Task: Enable the video filter "Gaussian blue video filter" for transcode stream output.
Action: Mouse moved to (103, 13)
Screenshot: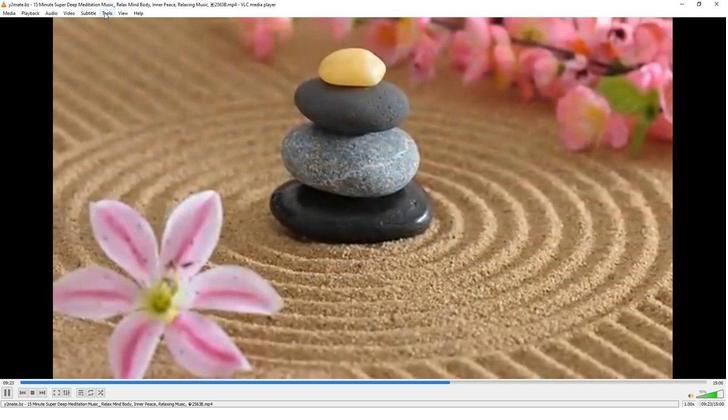 
Action: Mouse pressed left at (103, 13)
Screenshot: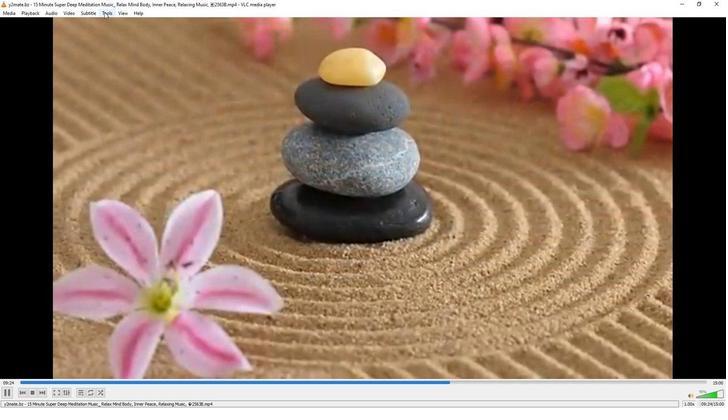 
Action: Mouse moved to (132, 102)
Screenshot: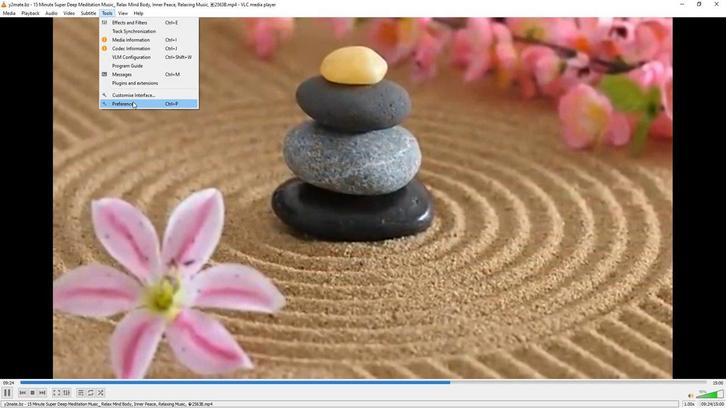 
Action: Mouse pressed left at (132, 102)
Screenshot: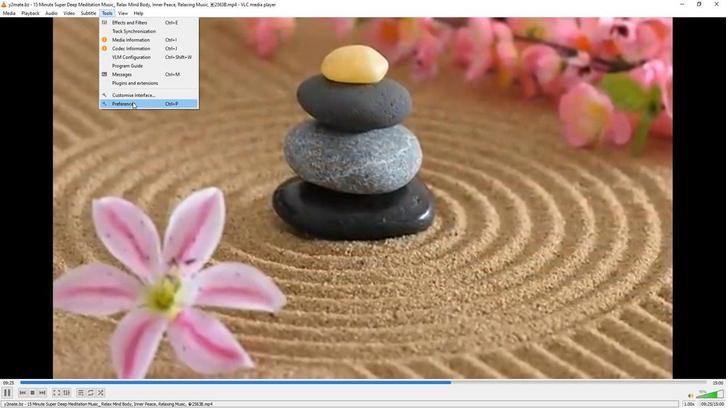 
Action: Mouse moved to (240, 331)
Screenshot: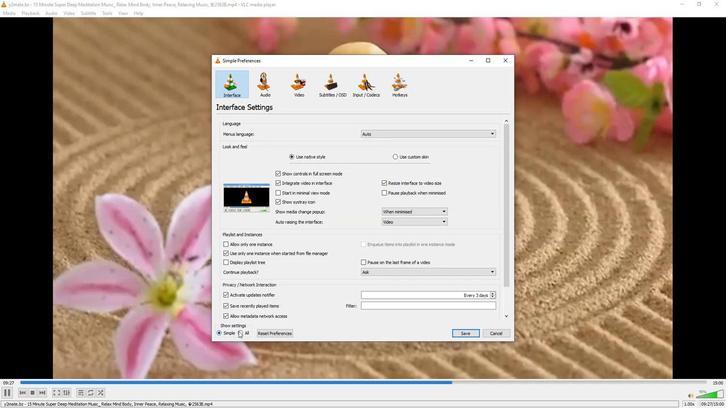 
Action: Mouse pressed left at (240, 331)
Screenshot: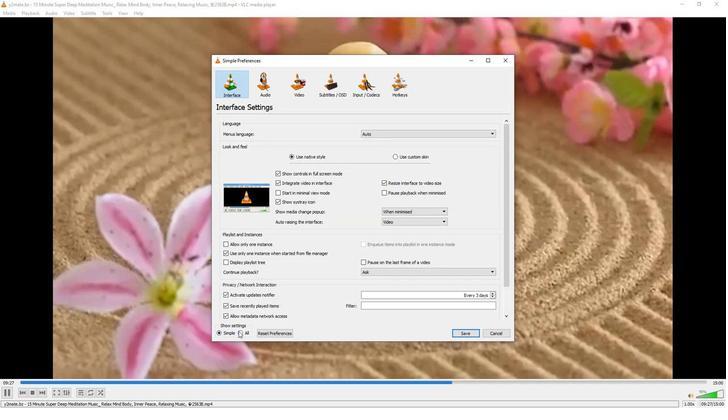 
Action: Mouse moved to (232, 253)
Screenshot: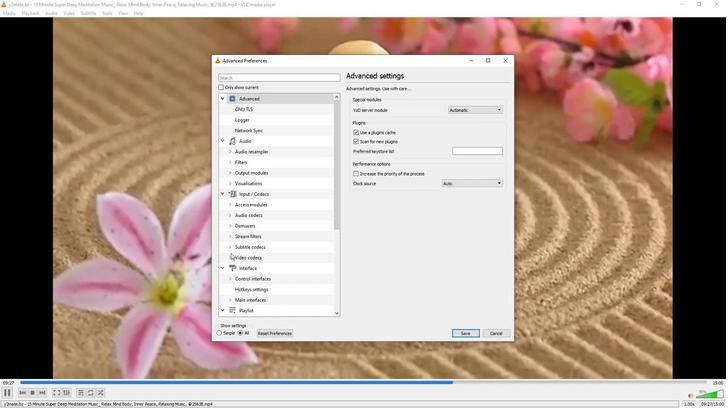 
Action: Mouse scrolled (232, 253) with delta (0, 0)
Screenshot: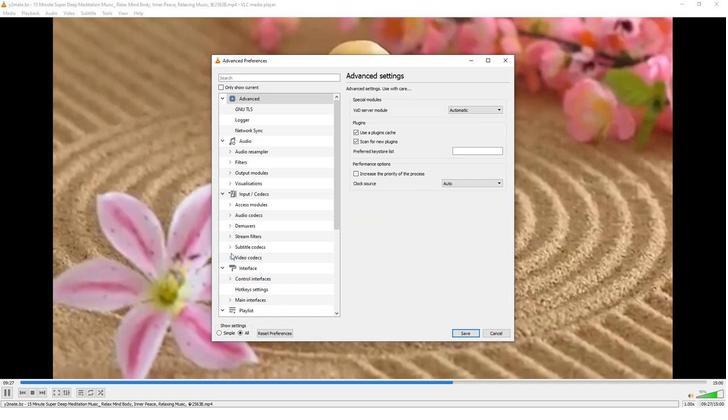 
Action: Mouse scrolled (232, 253) with delta (0, 0)
Screenshot: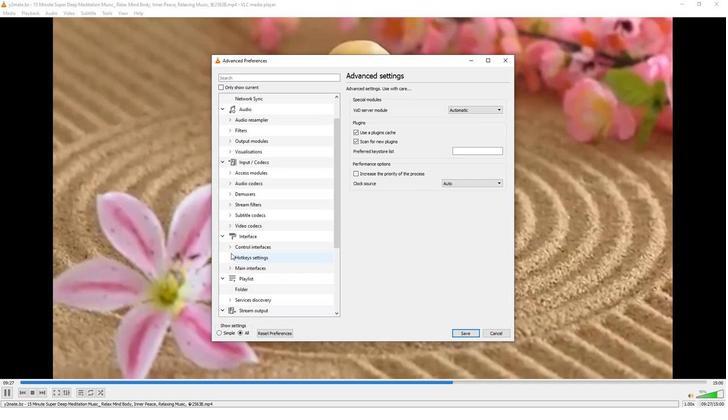 
Action: Mouse moved to (232, 253)
Screenshot: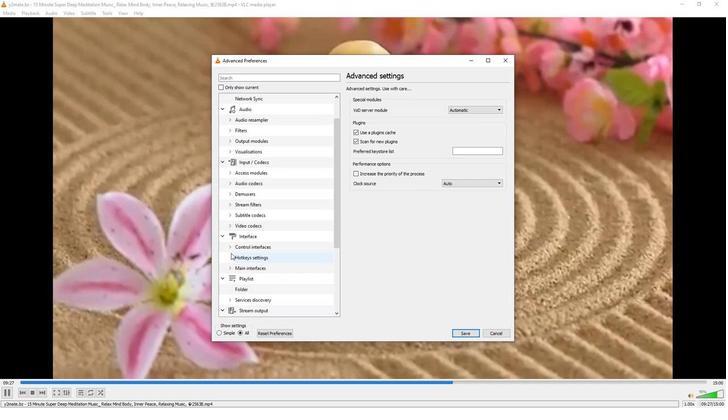 
Action: Mouse scrolled (232, 252) with delta (0, 0)
Screenshot: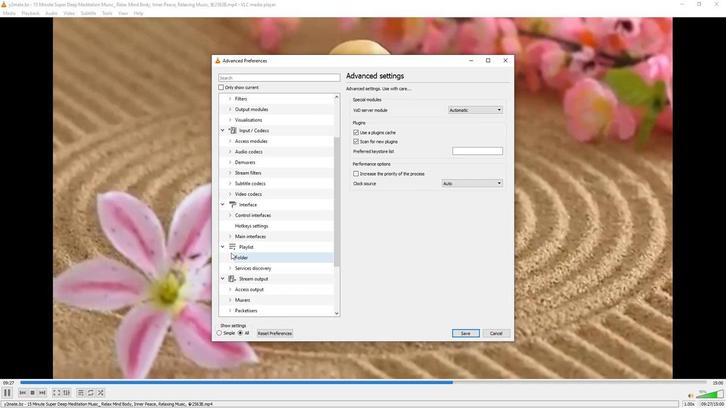 
Action: Mouse moved to (230, 289)
Screenshot: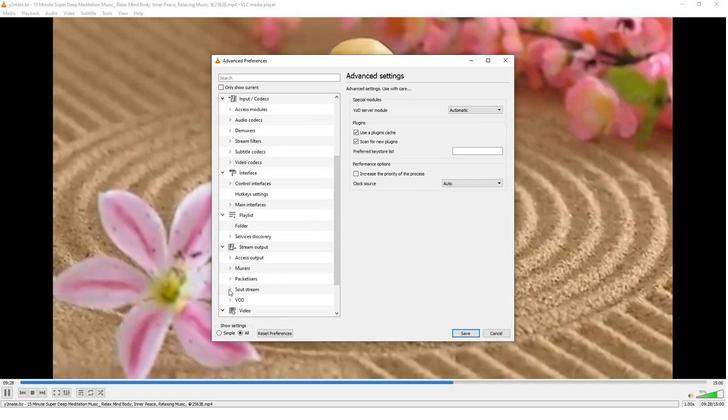 
Action: Mouse pressed left at (230, 289)
Screenshot: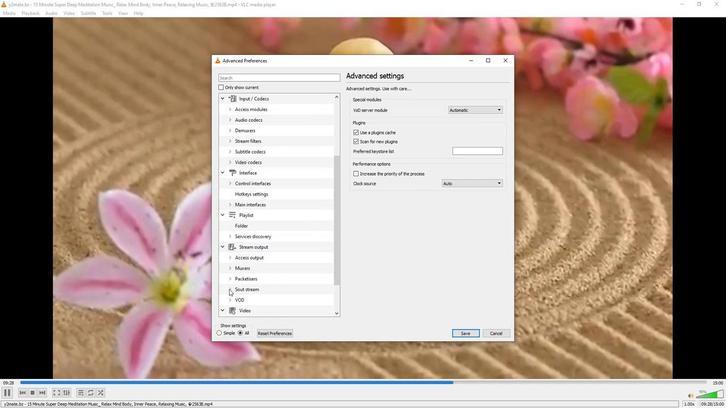 
Action: Mouse moved to (242, 261)
Screenshot: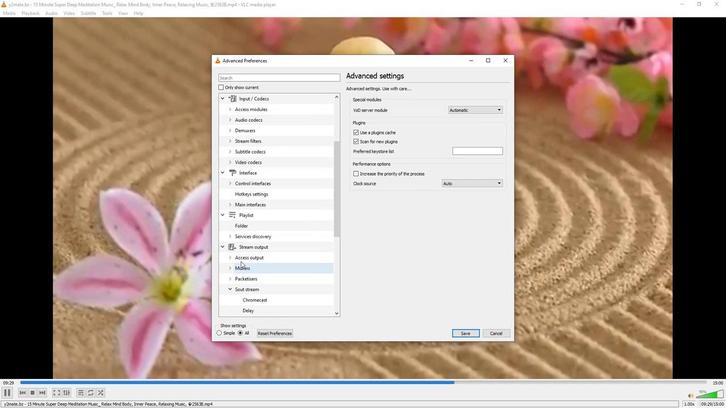 
Action: Mouse scrolled (242, 261) with delta (0, 0)
Screenshot: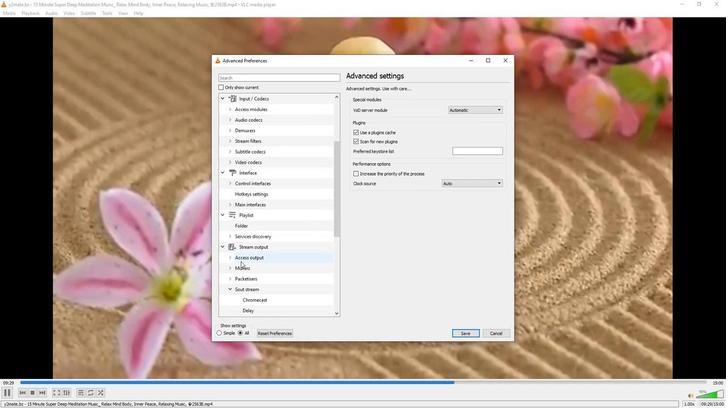 
Action: Mouse scrolled (242, 261) with delta (0, 0)
Screenshot: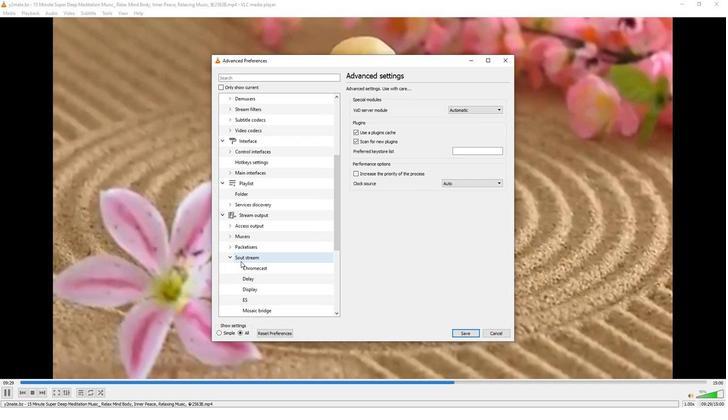 
Action: Mouse scrolled (242, 261) with delta (0, 0)
Screenshot: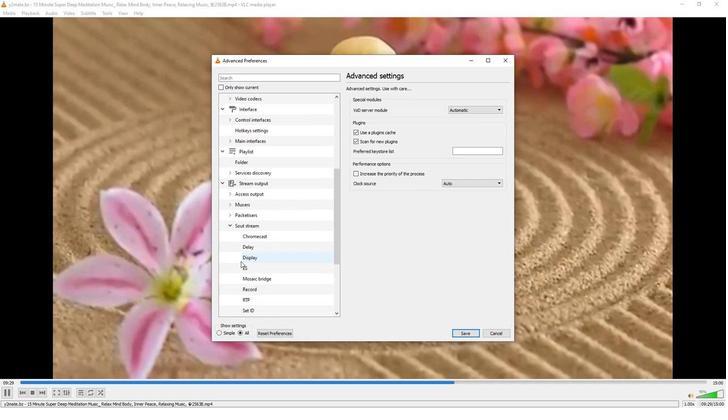 
Action: Mouse moved to (242, 258)
Screenshot: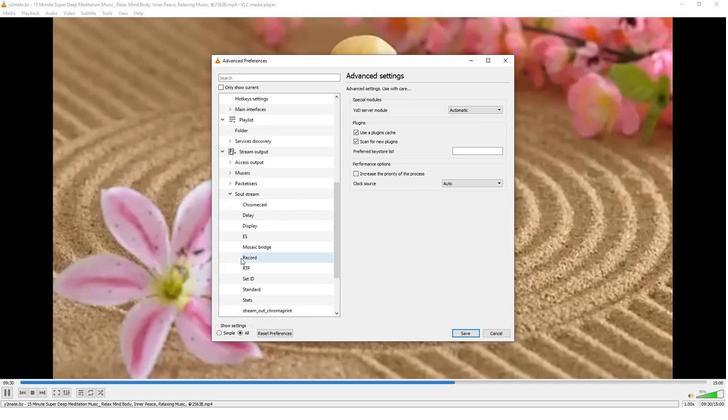 
Action: Mouse scrolled (242, 257) with delta (0, 0)
Screenshot: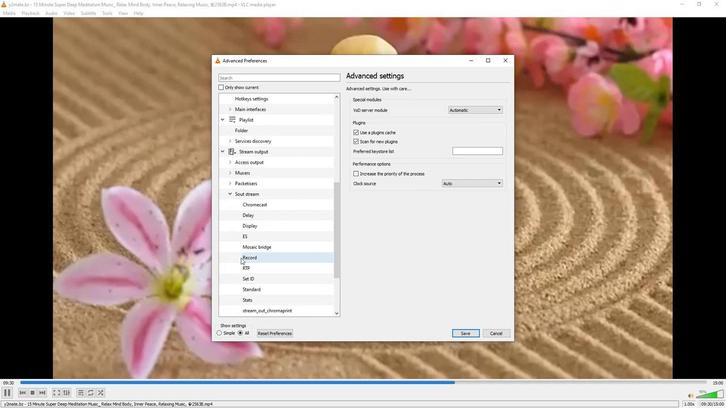 
Action: Mouse moved to (250, 288)
Screenshot: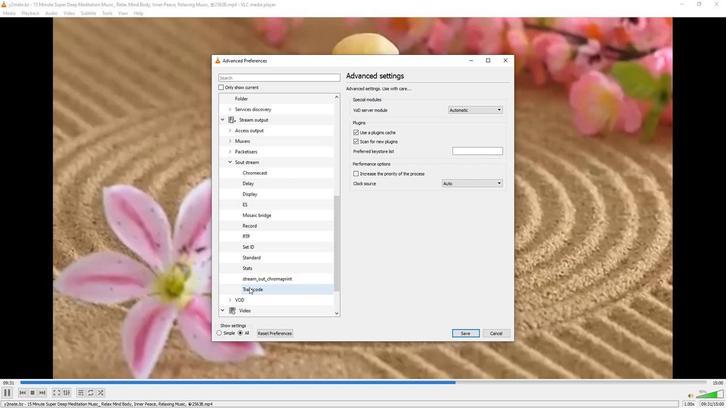 
Action: Mouse pressed left at (250, 288)
Screenshot: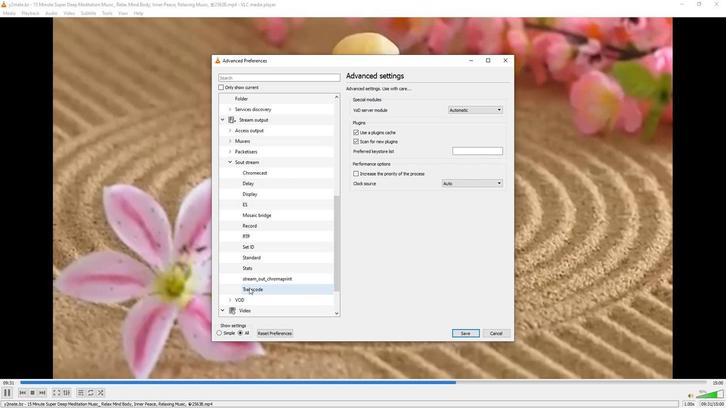 
Action: Mouse moved to (382, 264)
Screenshot: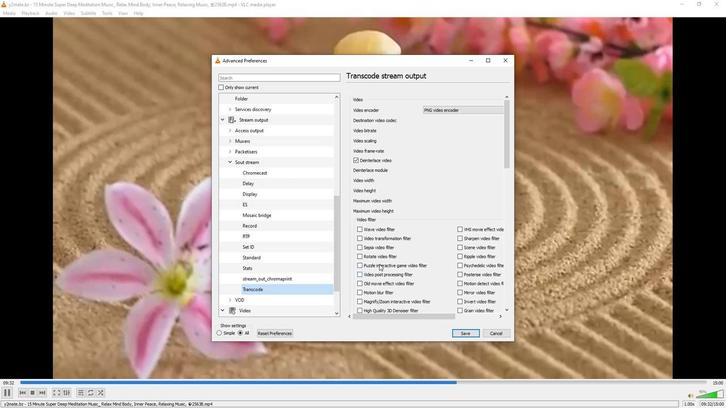 
Action: Mouse scrolled (382, 263) with delta (0, 0)
Screenshot: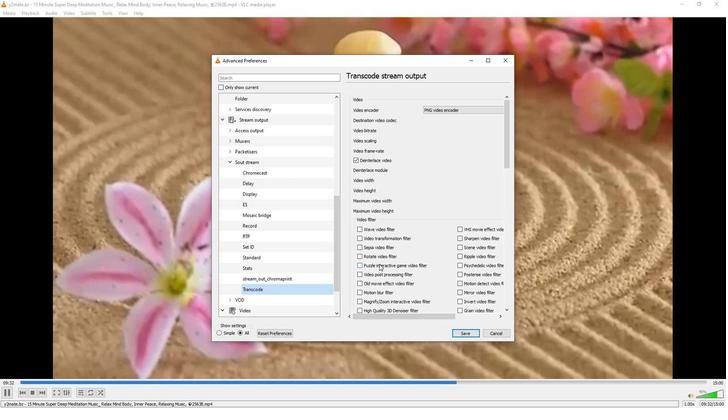 
Action: Mouse scrolled (382, 263) with delta (0, 0)
Screenshot: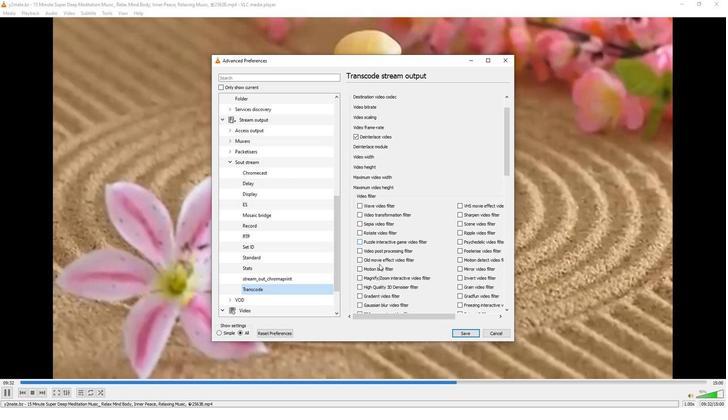 
Action: Mouse moved to (362, 281)
Screenshot: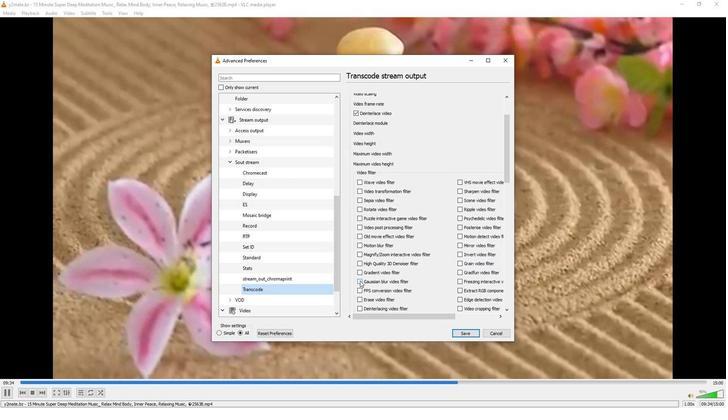 
Action: Mouse pressed left at (362, 281)
Screenshot: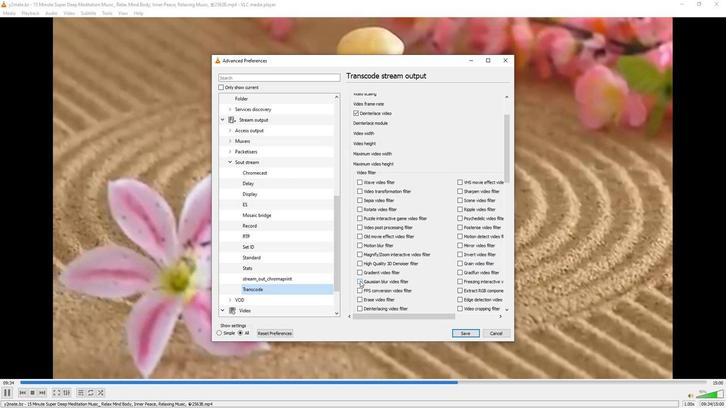 
Action: Mouse moved to (362, 261)
Screenshot: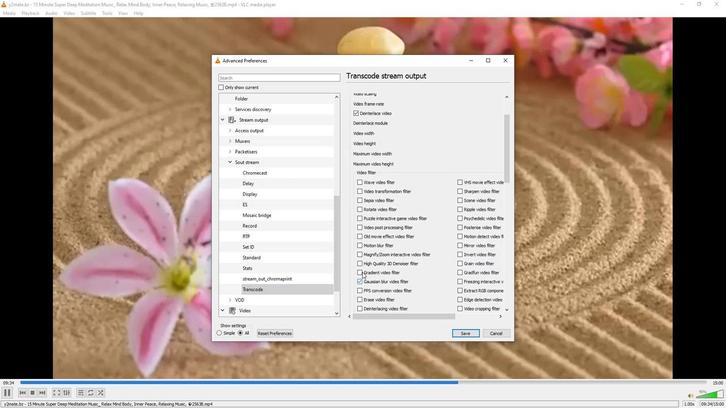 
